 Task: Add Hello Activated Charcoal Toothbrush to the cart.
Action: Mouse moved to (750, 281)
Screenshot: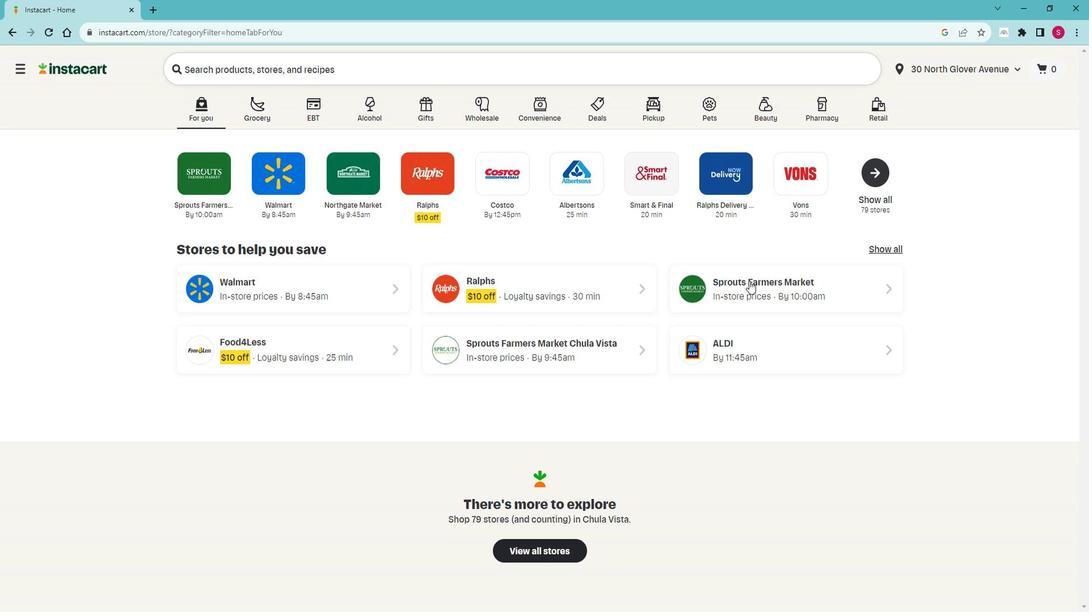 
Action: Mouse pressed left at (750, 281)
Screenshot: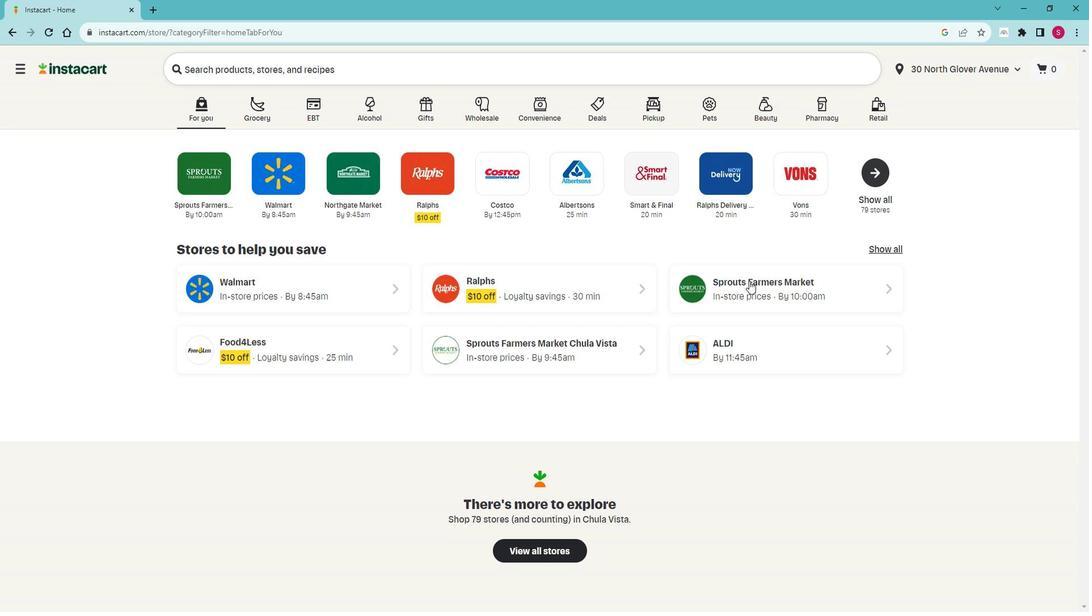 
Action: Mouse moved to (51, 448)
Screenshot: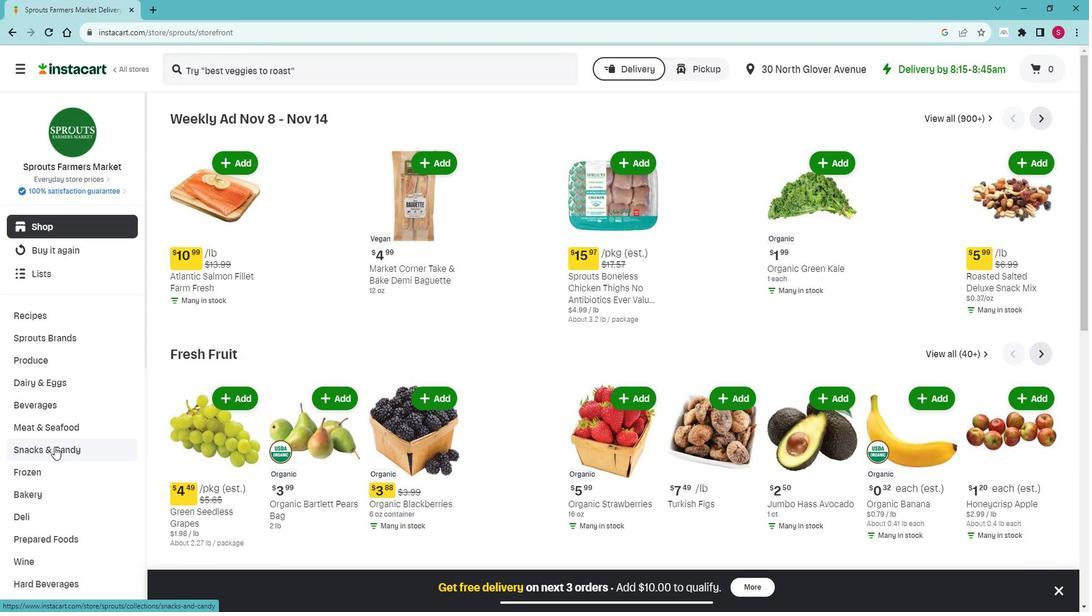 
Action: Mouse scrolled (51, 447) with delta (0, 0)
Screenshot: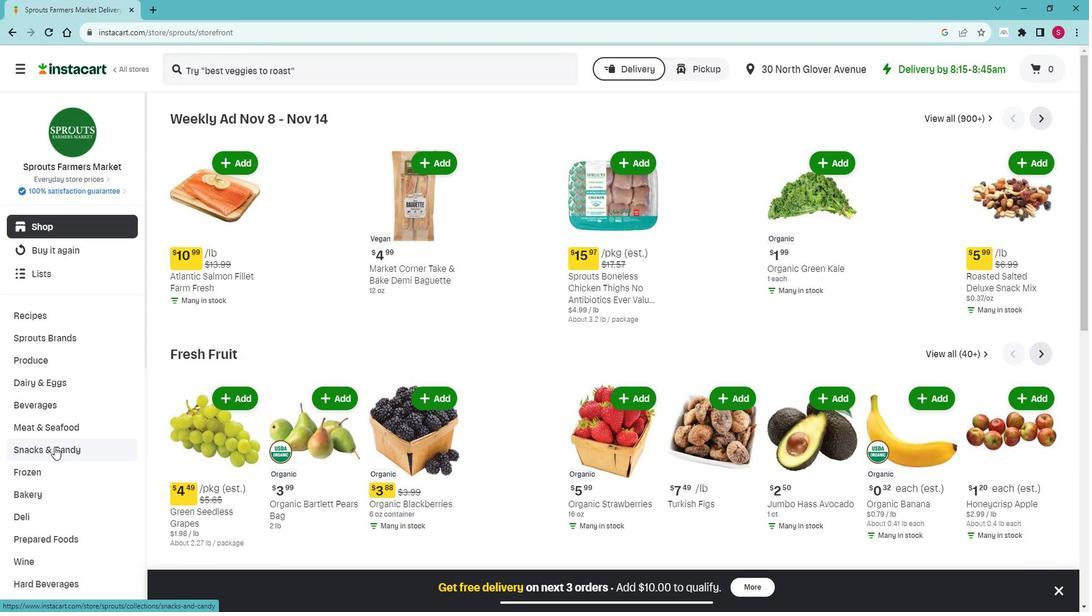 
Action: Mouse moved to (48, 449)
Screenshot: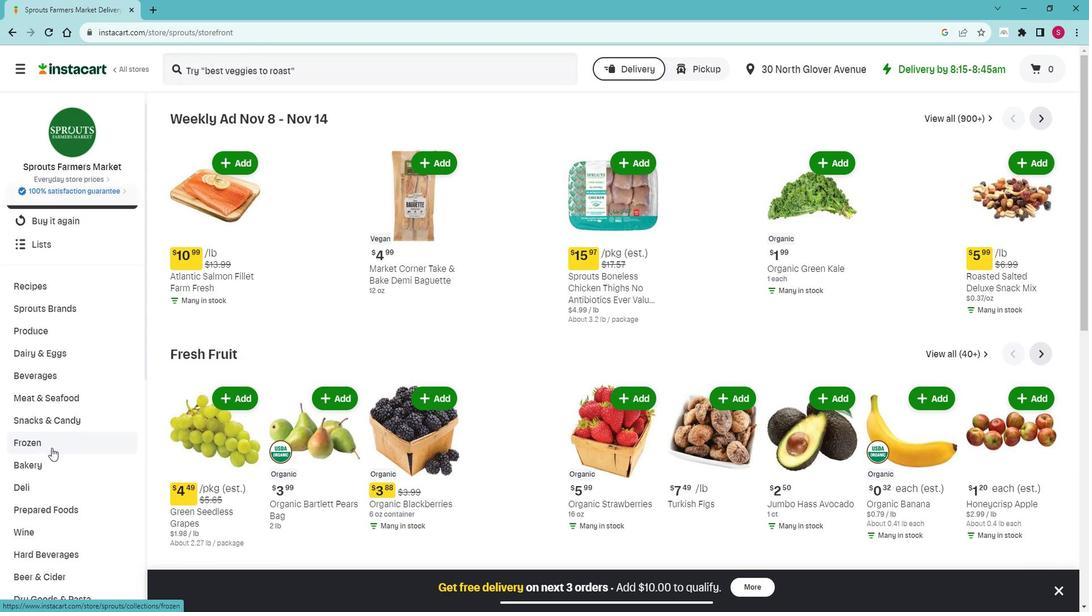 
Action: Mouse scrolled (48, 449) with delta (0, 0)
Screenshot: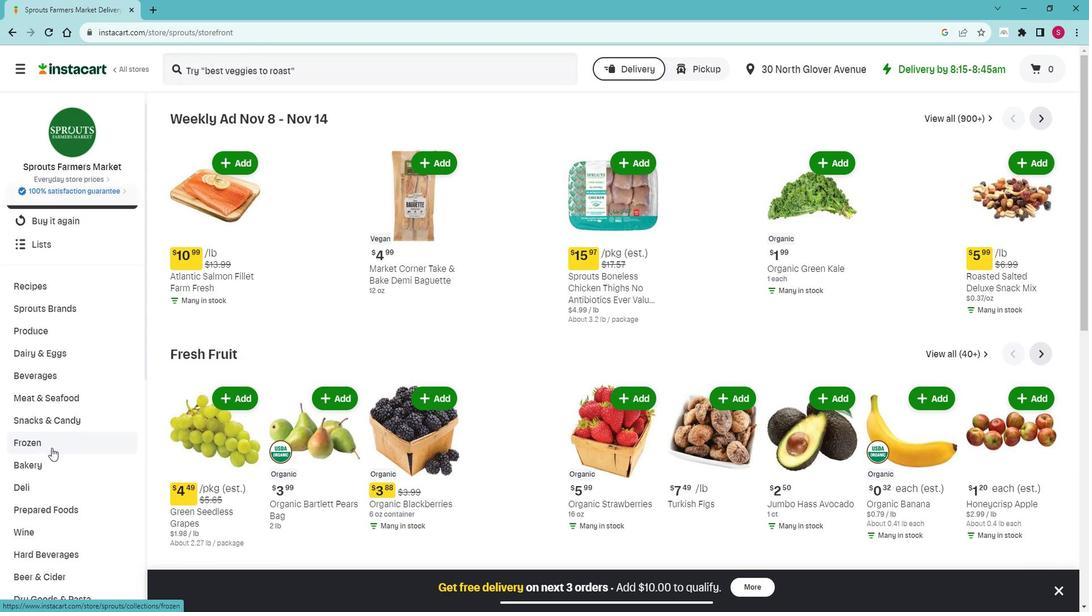 
Action: Mouse scrolled (48, 449) with delta (0, 0)
Screenshot: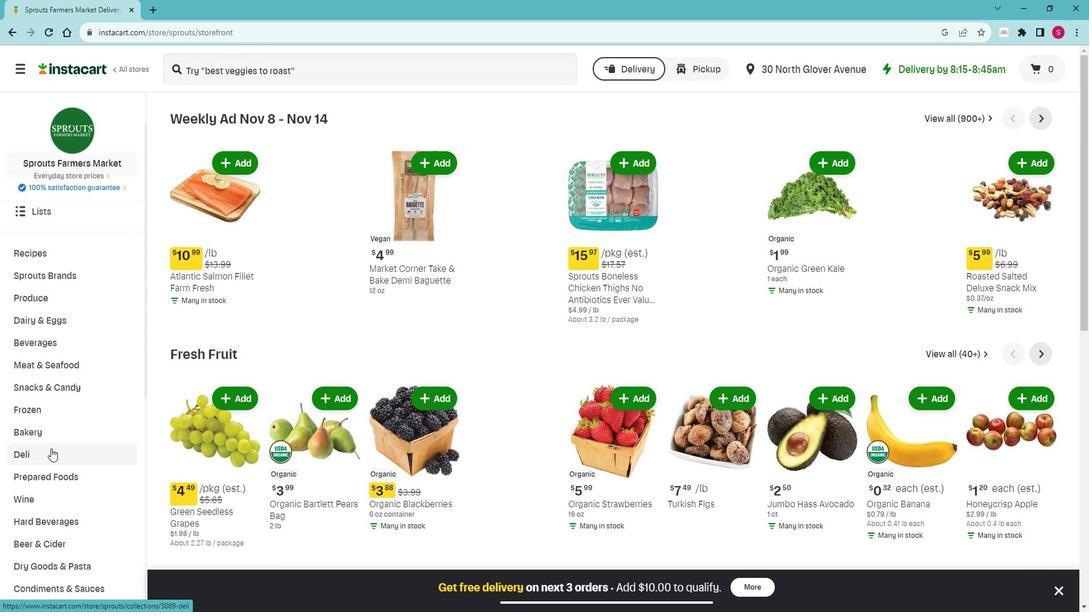 
Action: Mouse moved to (48, 449)
Screenshot: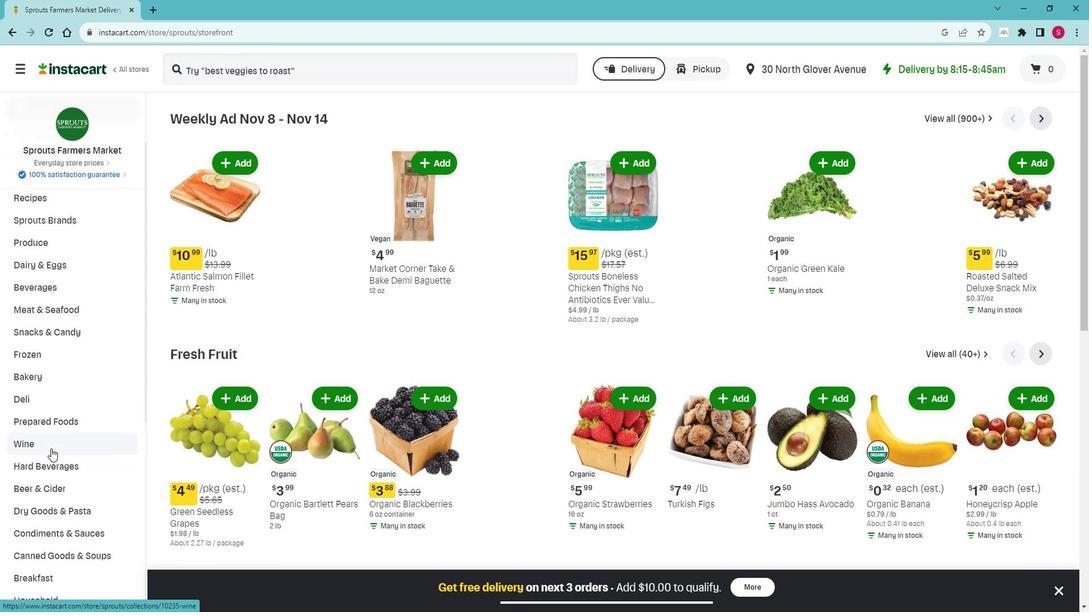 
Action: Mouse scrolled (48, 449) with delta (0, 0)
Screenshot: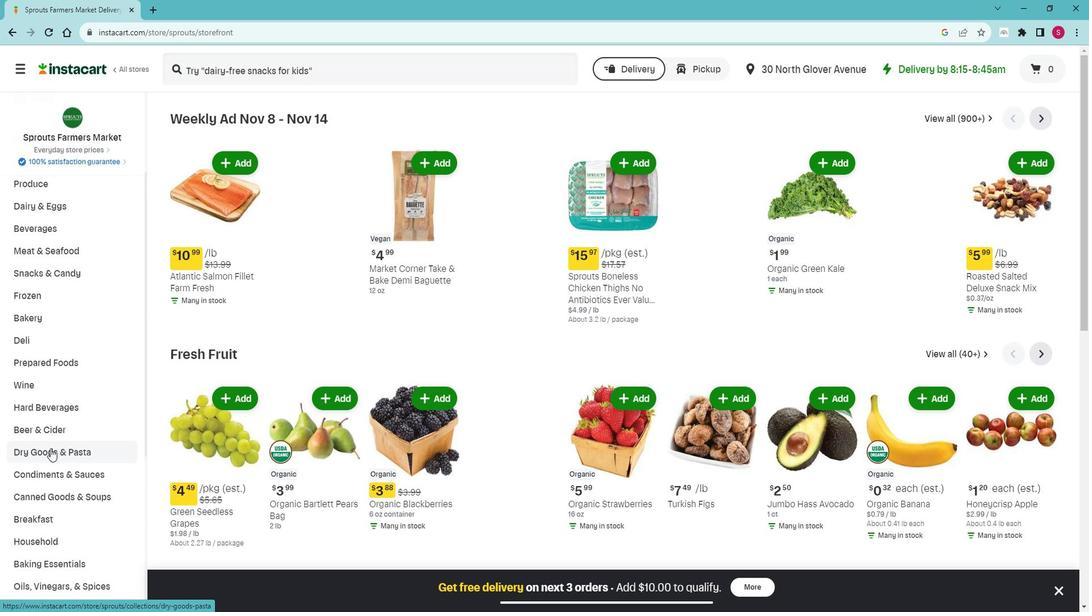 
Action: Mouse scrolled (48, 449) with delta (0, 0)
Screenshot: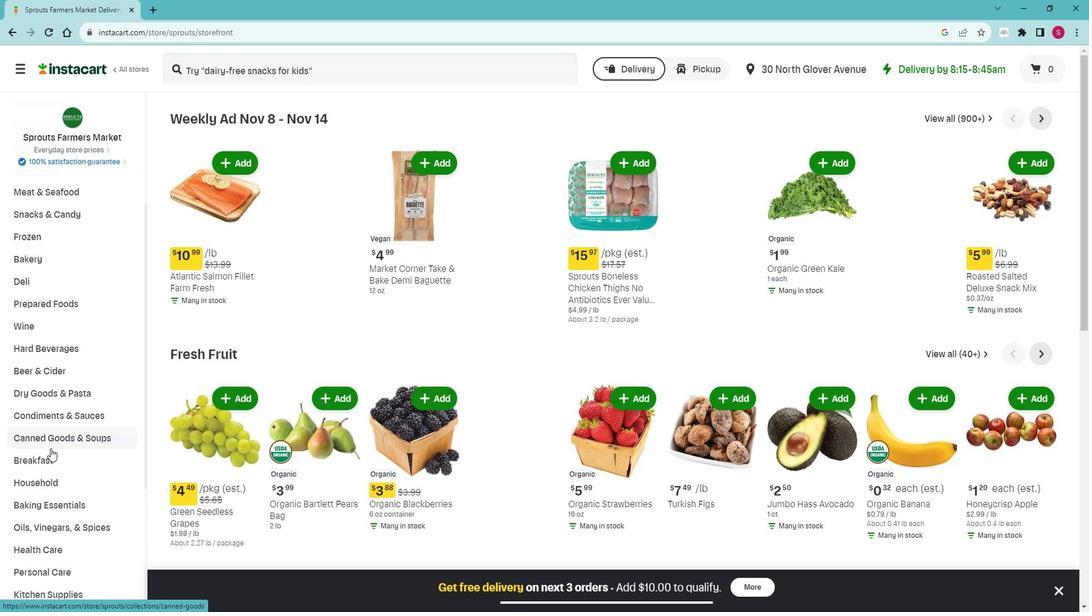 
Action: Mouse scrolled (48, 449) with delta (0, 0)
Screenshot: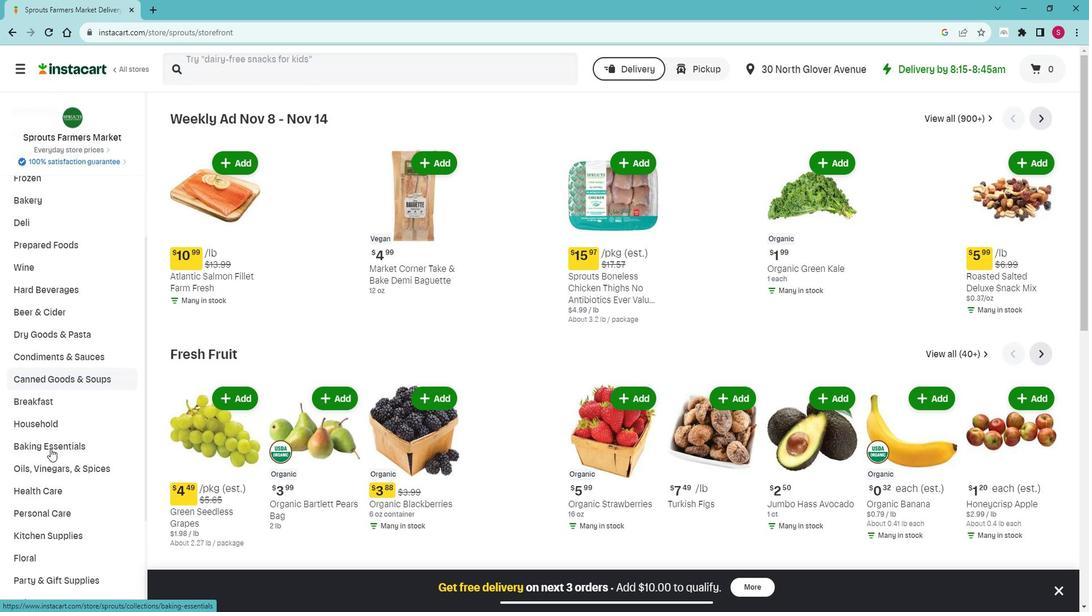 
Action: Mouse scrolled (48, 449) with delta (0, 0)
Screenshot: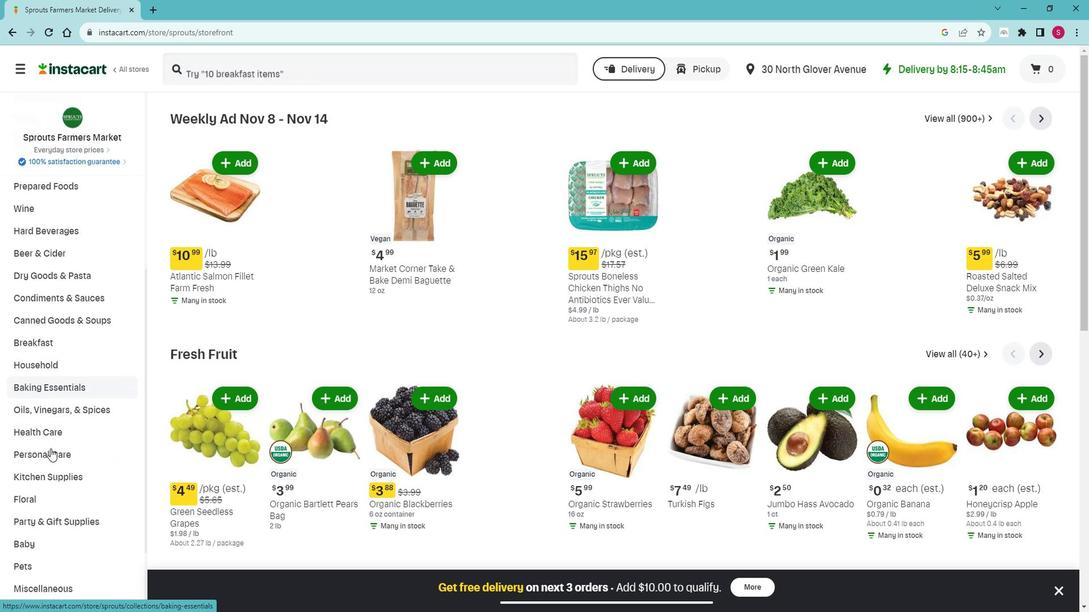 
Action: Mouse moved to (69, 398)
Screenshot: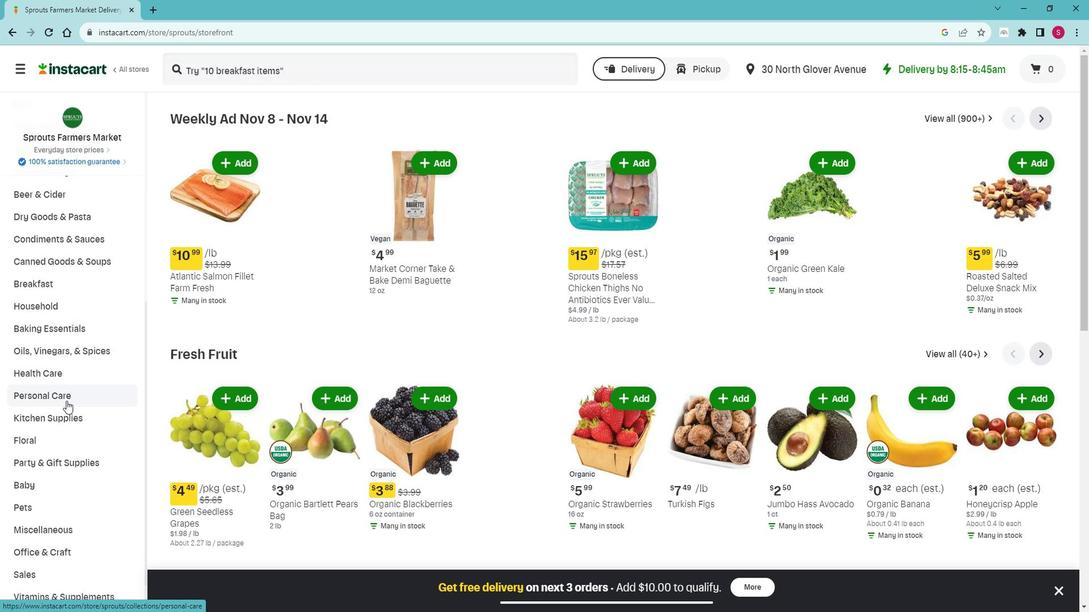 
Action: Mouse pressed left at (69, 398)
Screenshot: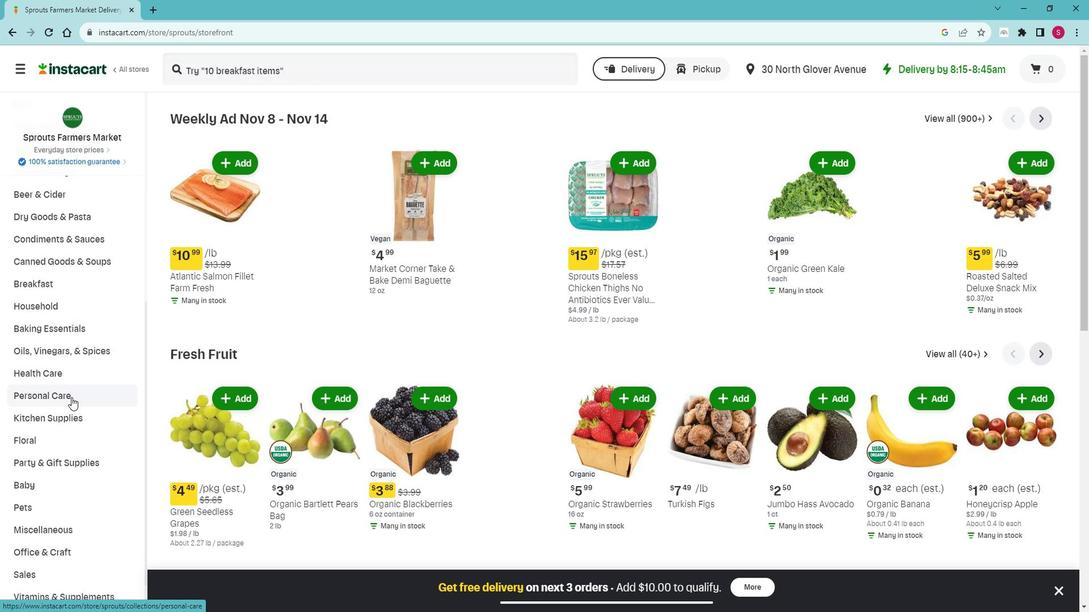 
Action: Mouse moved to (56, 442)
Screenshot: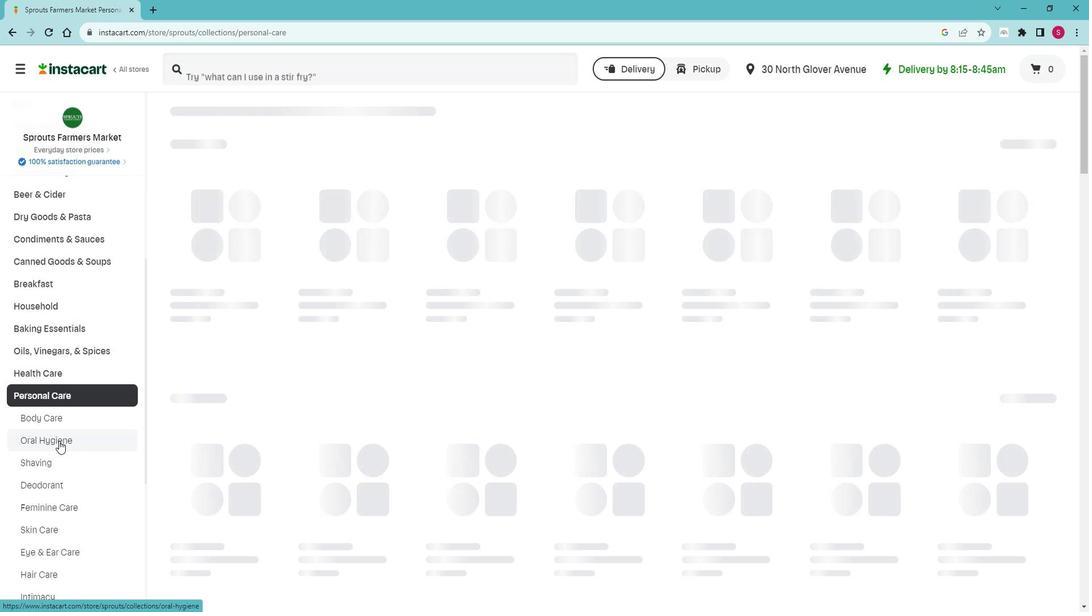 
Action: Mouse pressed left at (56, 442)
Screenshot: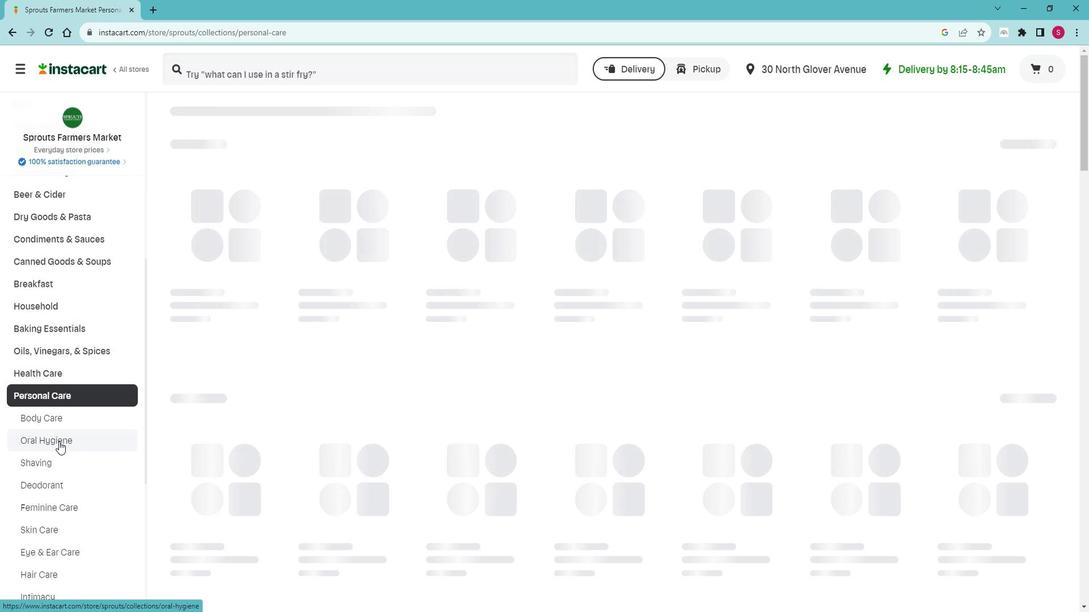 
Action: Mouse moved to (252, 168)
Screenshot: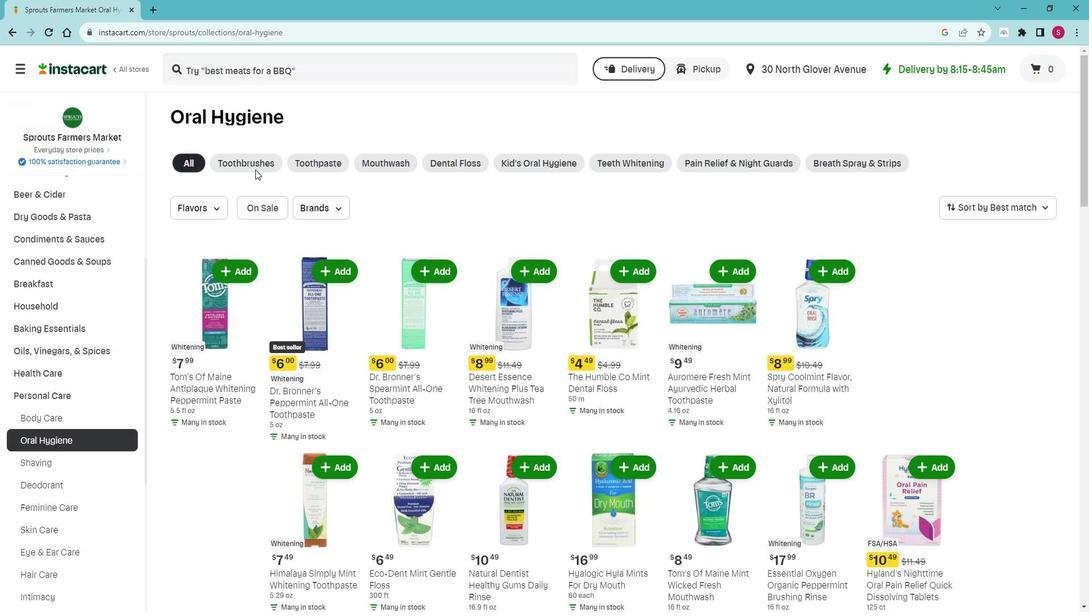 
Action: Mouse pressed left at (252, 168)
Screenshot: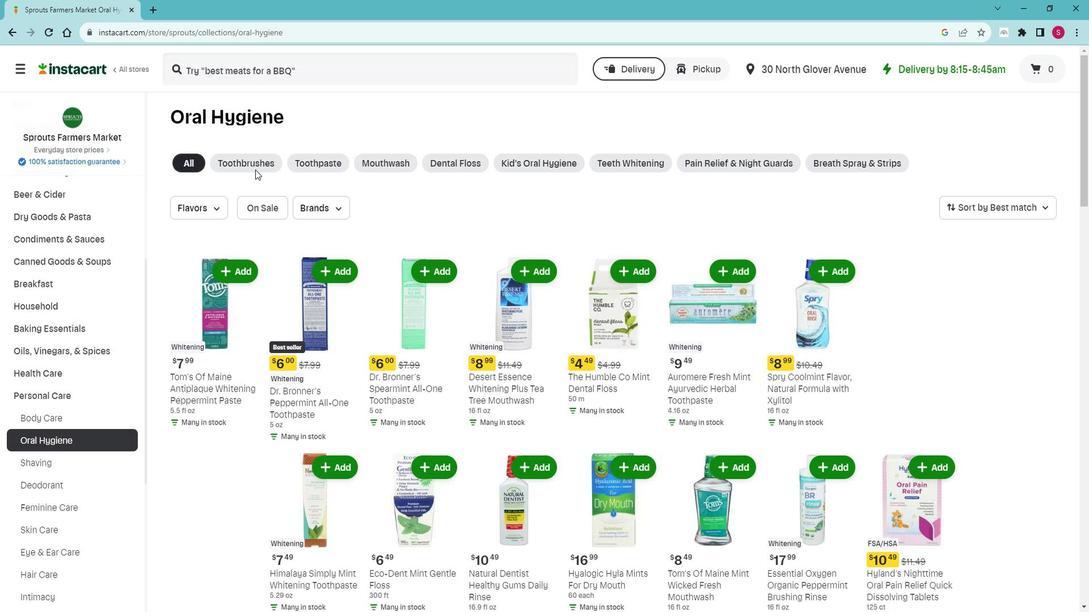 
Action: Mouse moved to (316, 66)
Screenshot: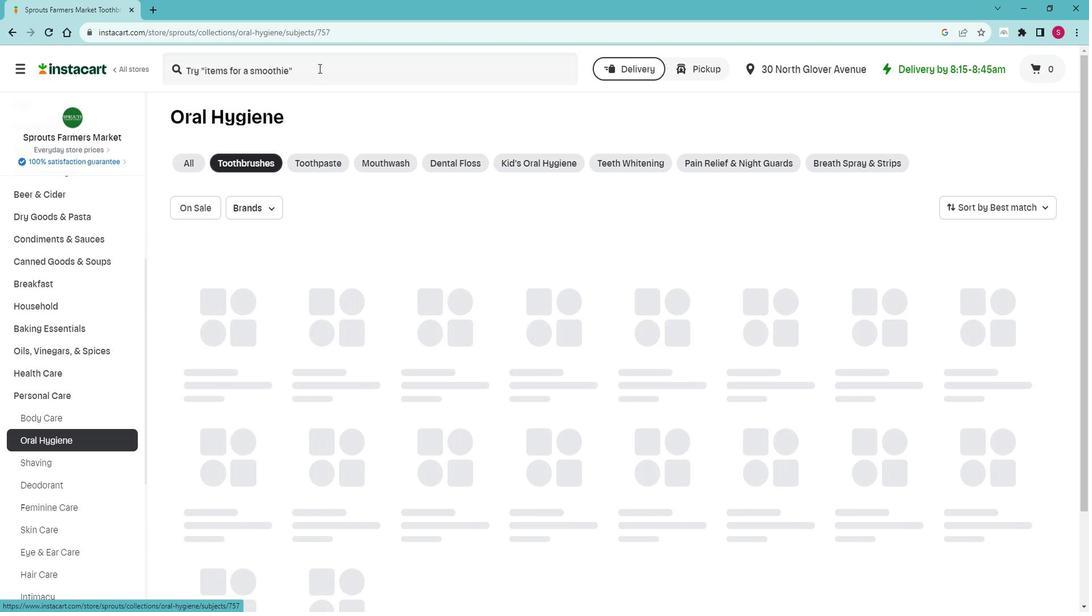 
Action: Mouse pressed left at (316, 66)
Screenshot: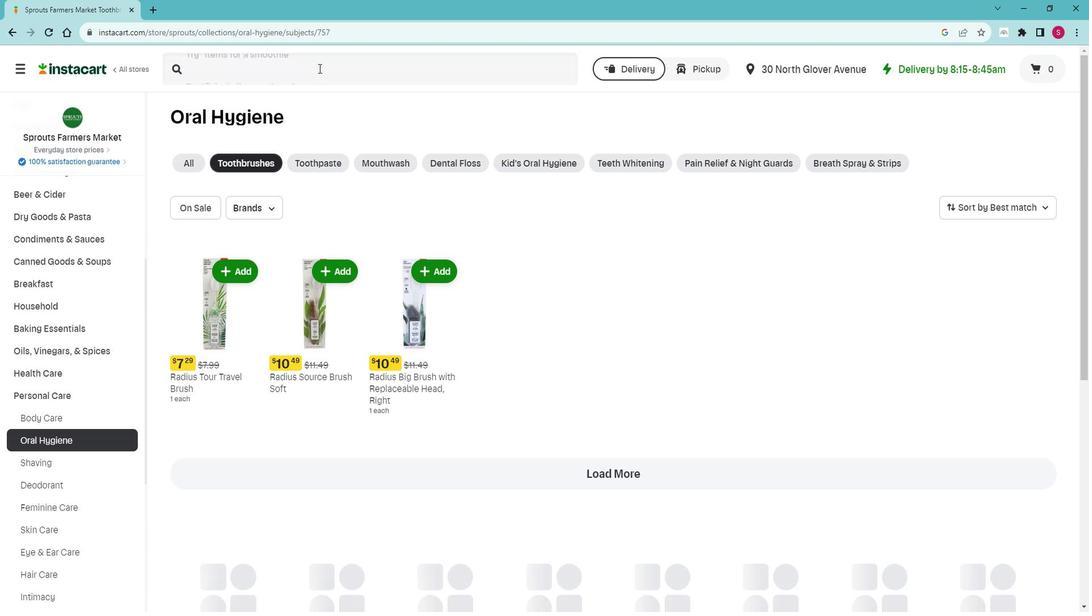 
Action: Key pressed <Key.shift>Hello<Key.space><Key.shift>Activated<Key.space><Key.shift>Chaarcoal<Key.space><Key.backspace><Key.backspace><Key.backspace><Key.backspace><Key.backspace><Key.backspace><Key.backspace>rcoal<Key.space><Key.shift>Toothbrush<Key.space><Key.enter>
Screenshot: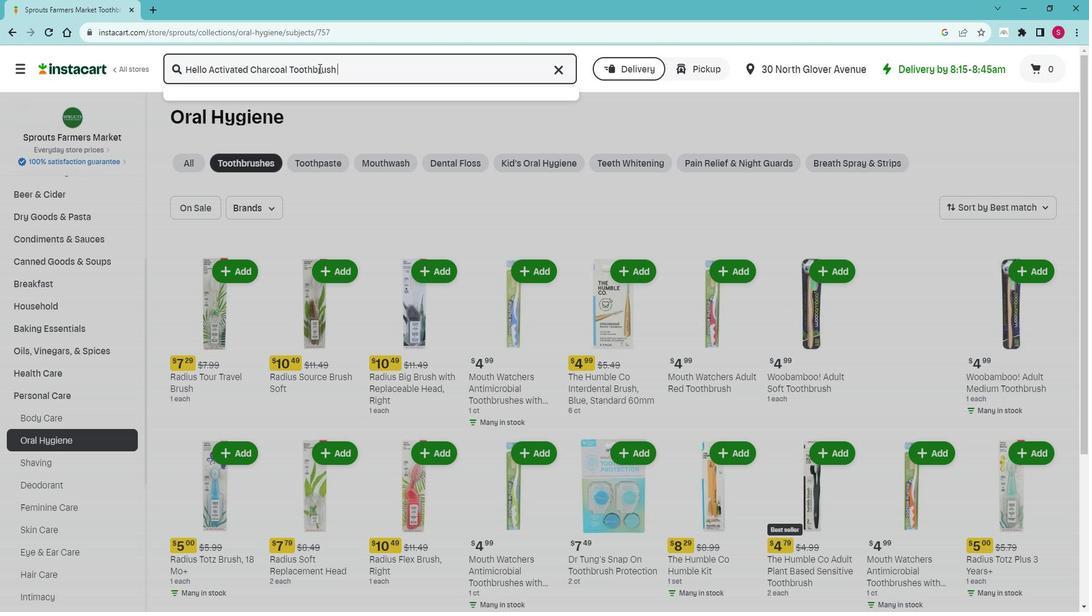 
Action: Mouse moved to (500, 169)
Screenshot: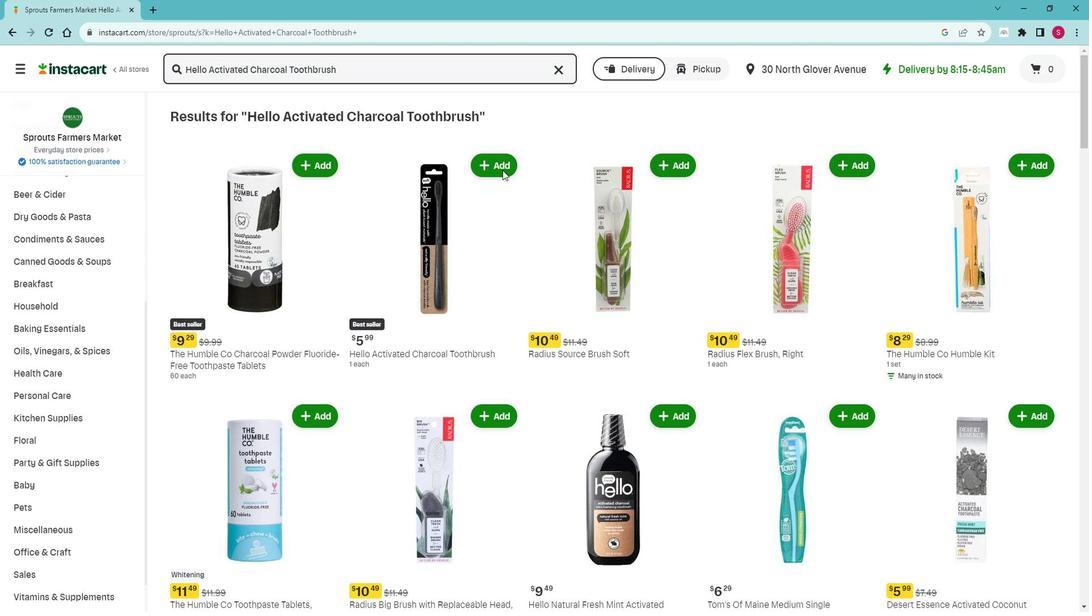 
Action: Mouse pressed left at (500, 169)
Screenshot: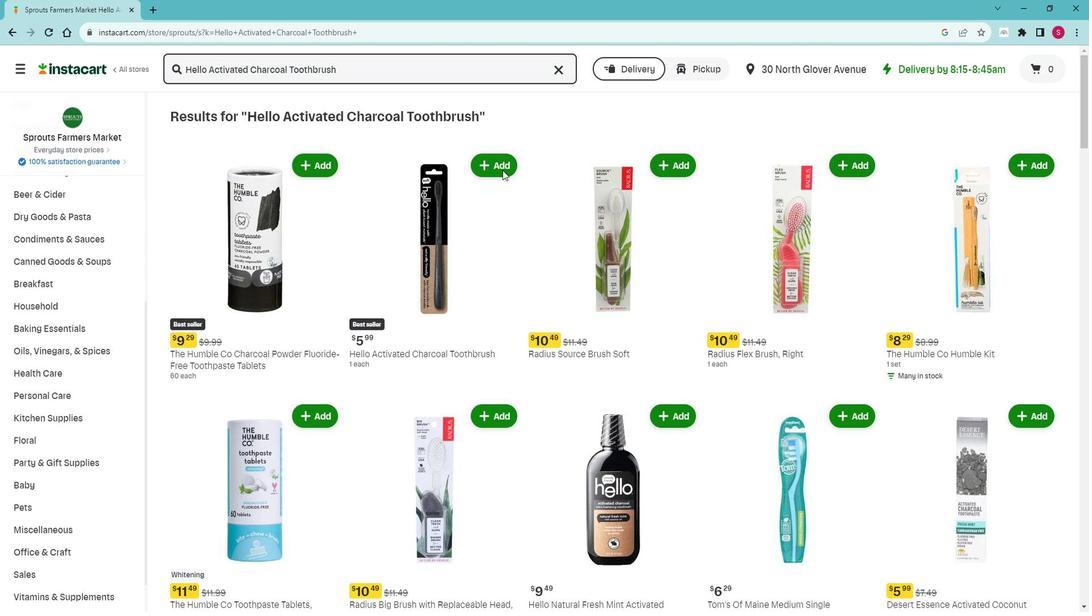 
Action: Mouse moved to (555, 145)
Screenshot: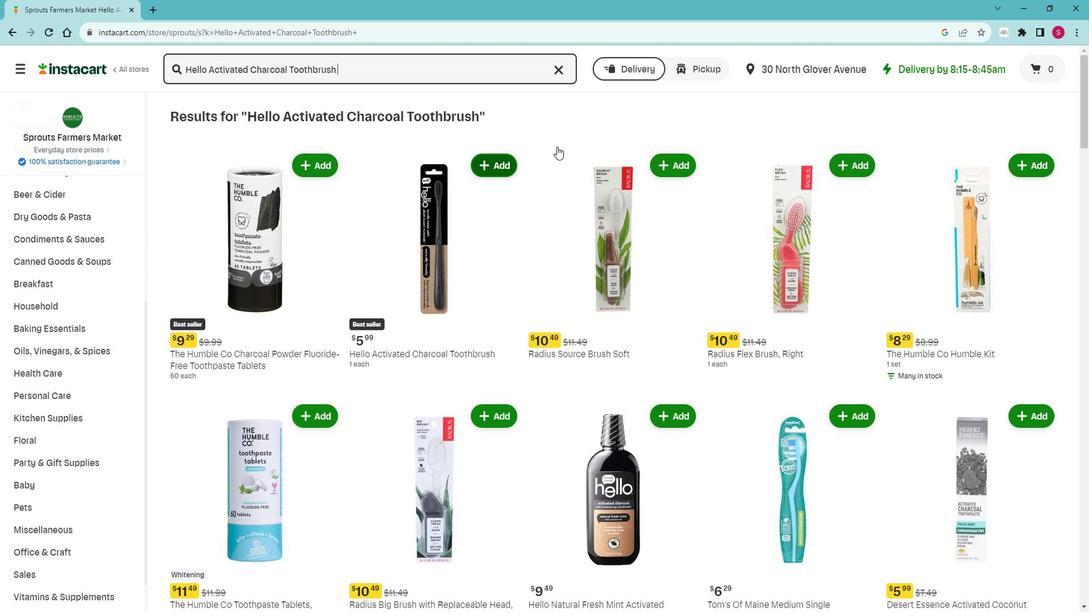
